 Task: In the  document Religions.pdf Select the text and change paragraph spacing to  'Double' Change page orientation to  'Landscape' Add Page color Dark Red
Action: Mouse moved to (230, 358)
Screenshot: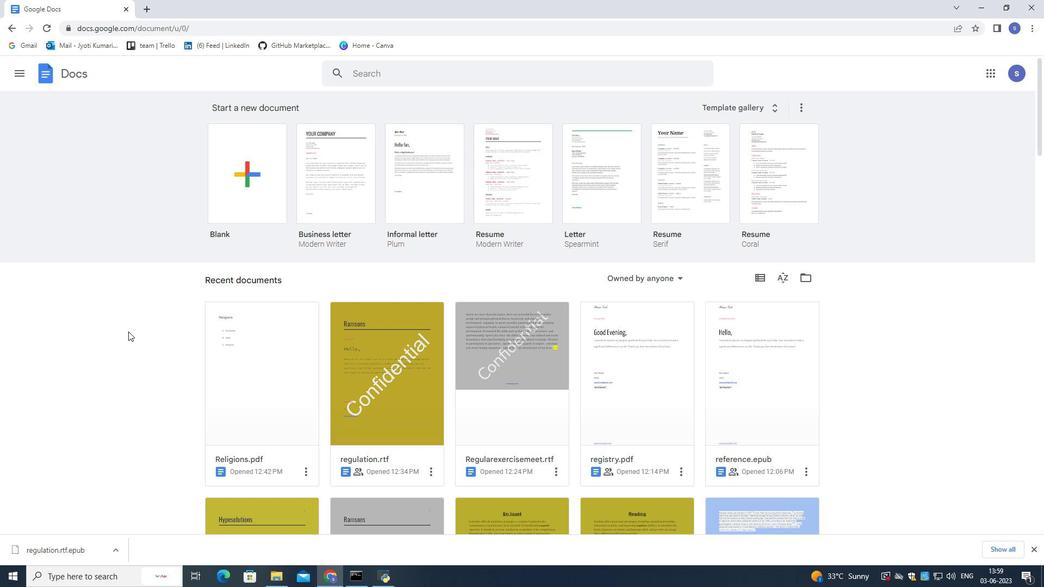 
Action: Mouse pressed left at (230, 358)
Screenshot: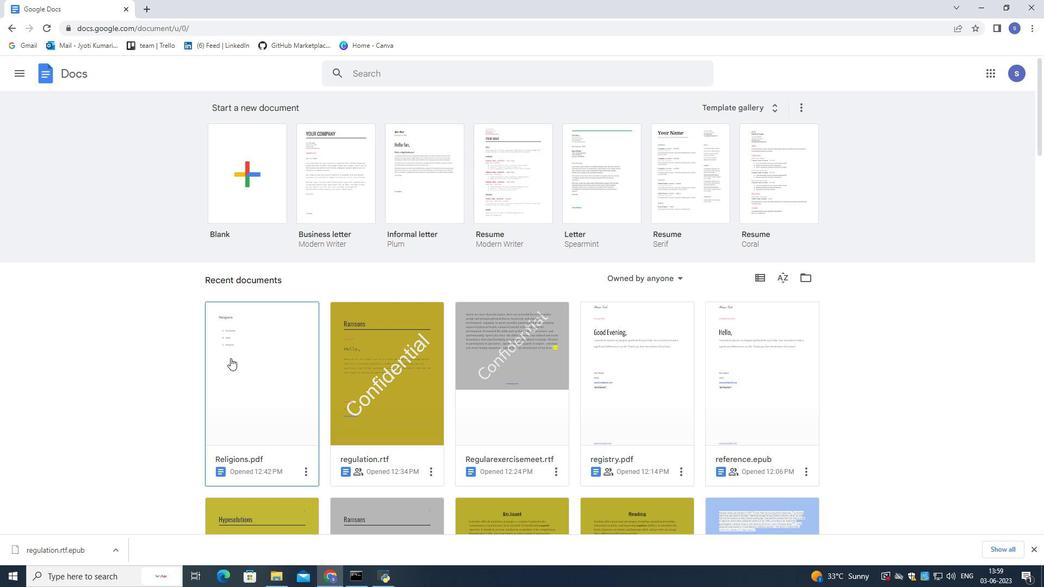 
Action: Mouse moved to (231, 358)
Screenshot: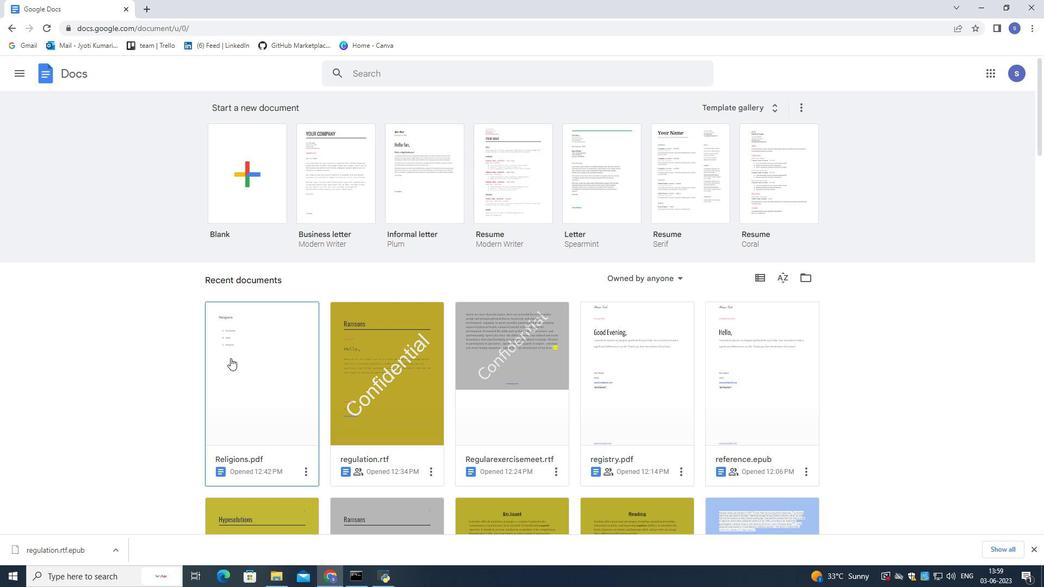 
Action: Mouse pressed left at (231, 358)
Screenshot: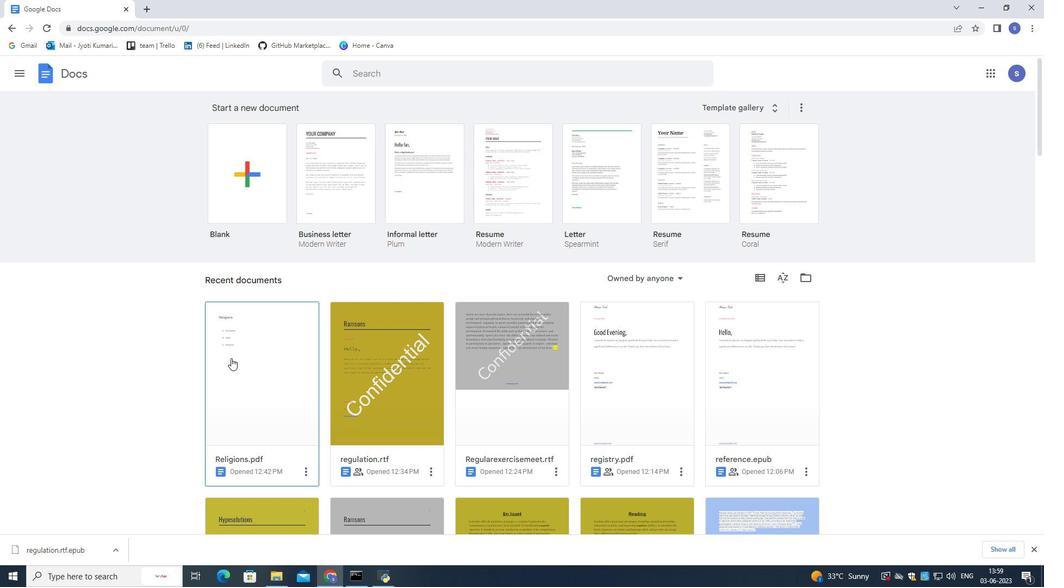 
Action: Mouse pressed left at (231, 358)
Screenshot: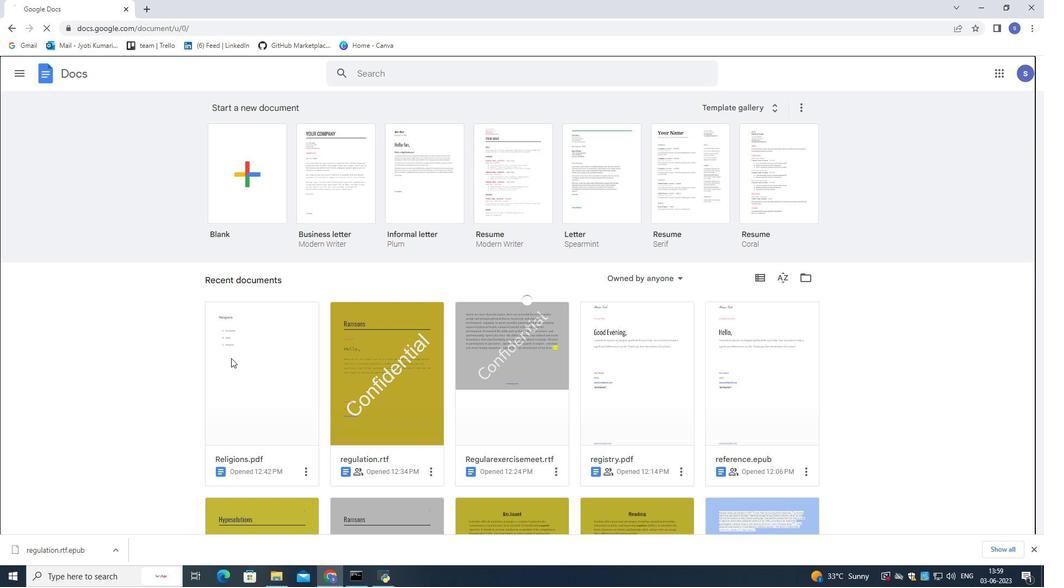 
Action: Mouse moved to (428, 307)
Screenshot: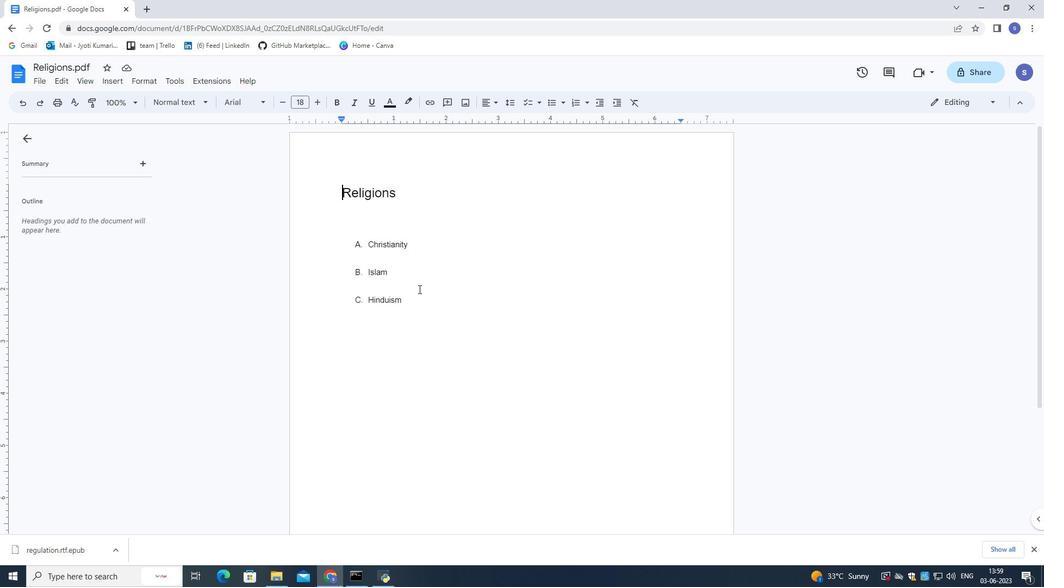 
Action: Mouse pressed left at (428, 307)
Screenshot: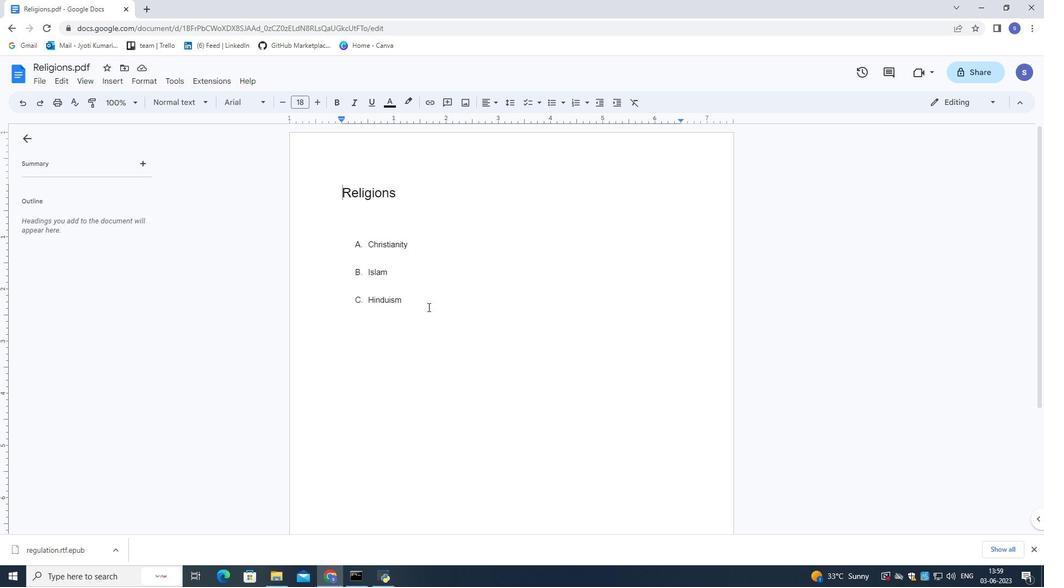 
Action: Mouse moved to (505, 103)
Screenshot: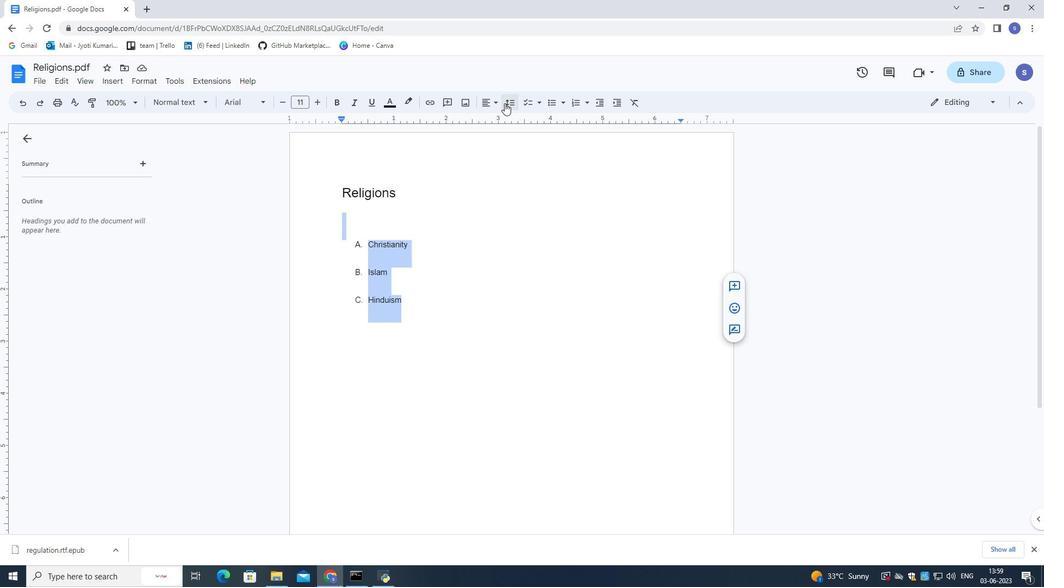 
Action: Mouse pressed left at (505, 103)
Screenshot: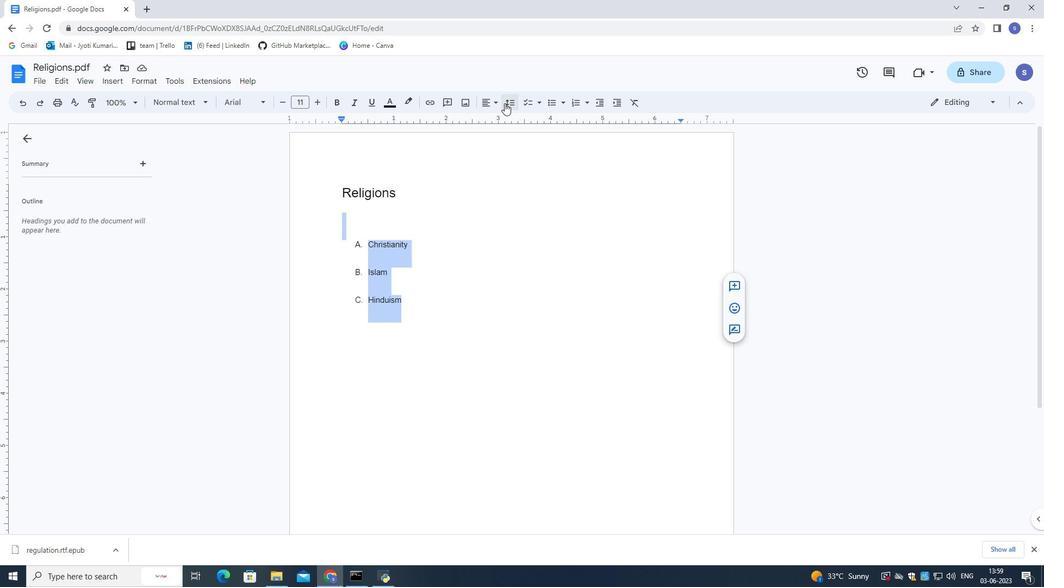 
Action: Mouse moved to (521, 181)
Screenshot: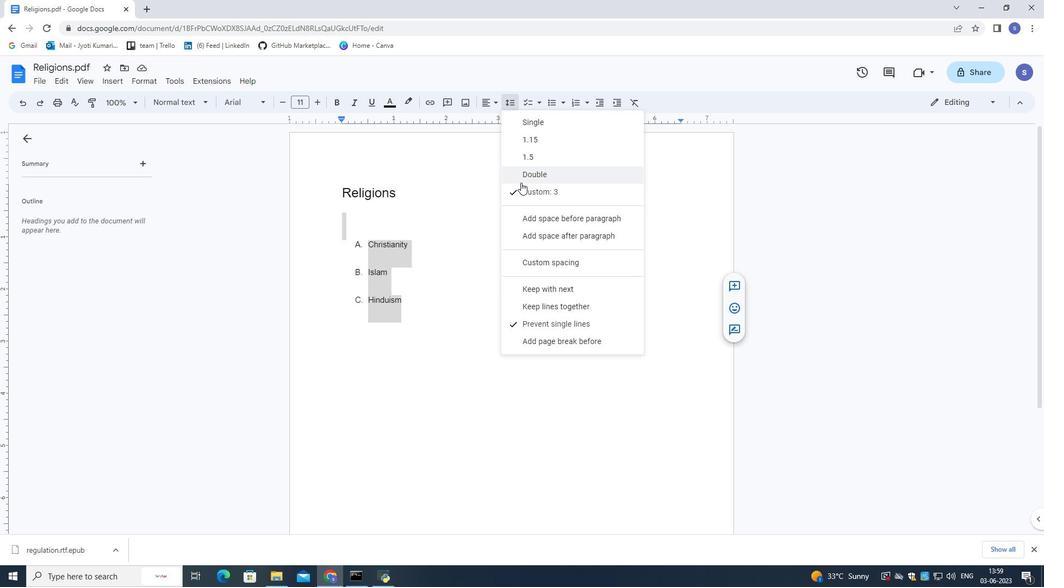 
Action: Mouse pressed left at (521, 181)
Screenshot: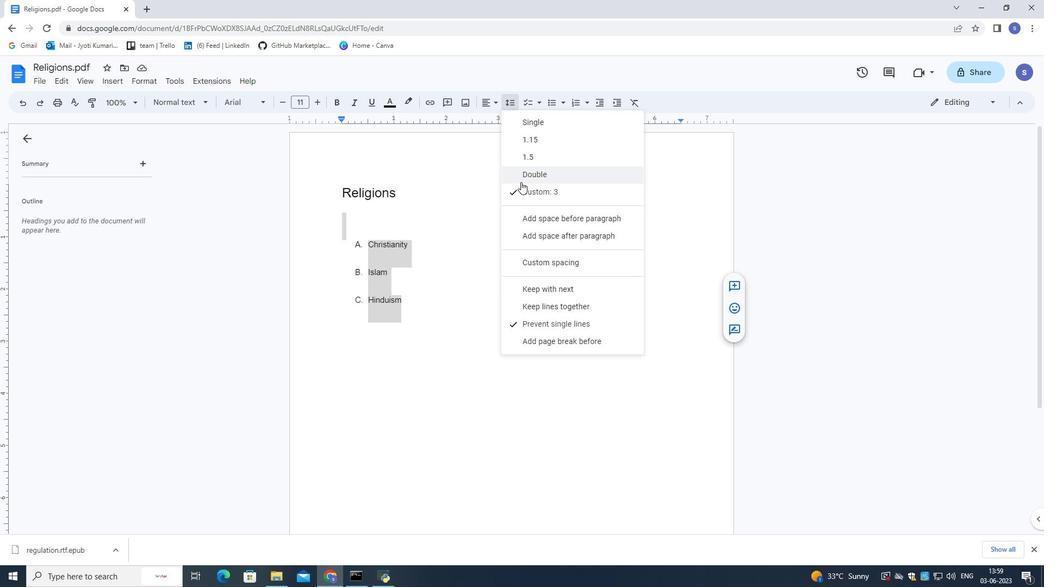 
Action: Mouse moved to (470, 231)
Screenshot: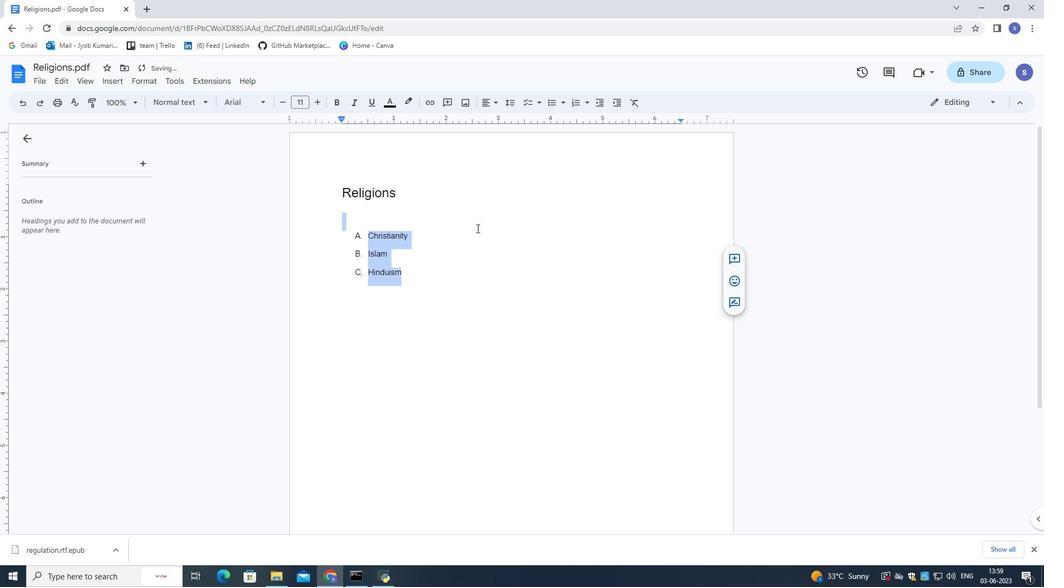 
Action: Mouse pressed left at (470, 231)
Screenshot: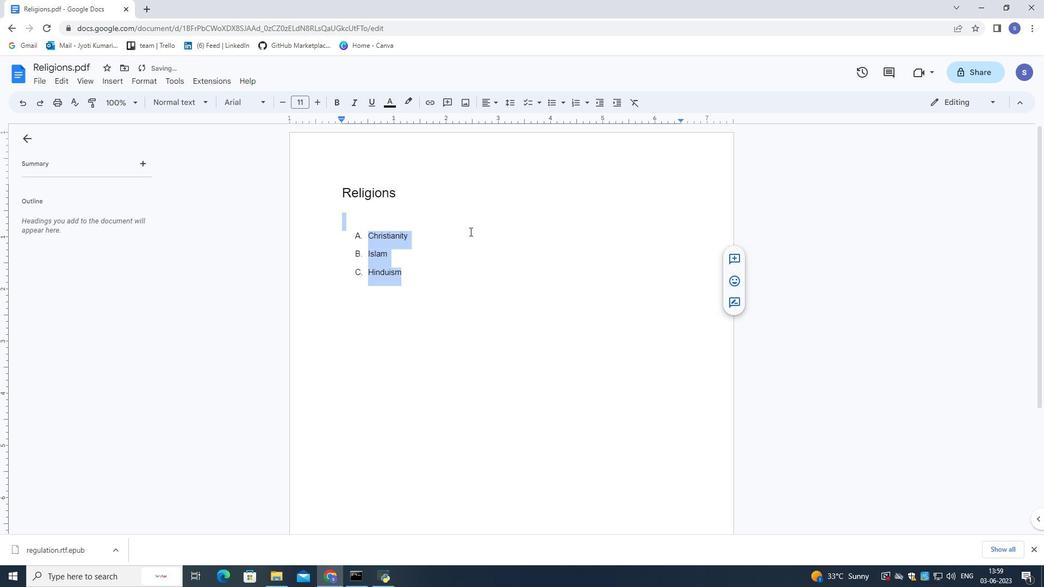 
Action: Mouse moved to (148, 78)
Screenshot: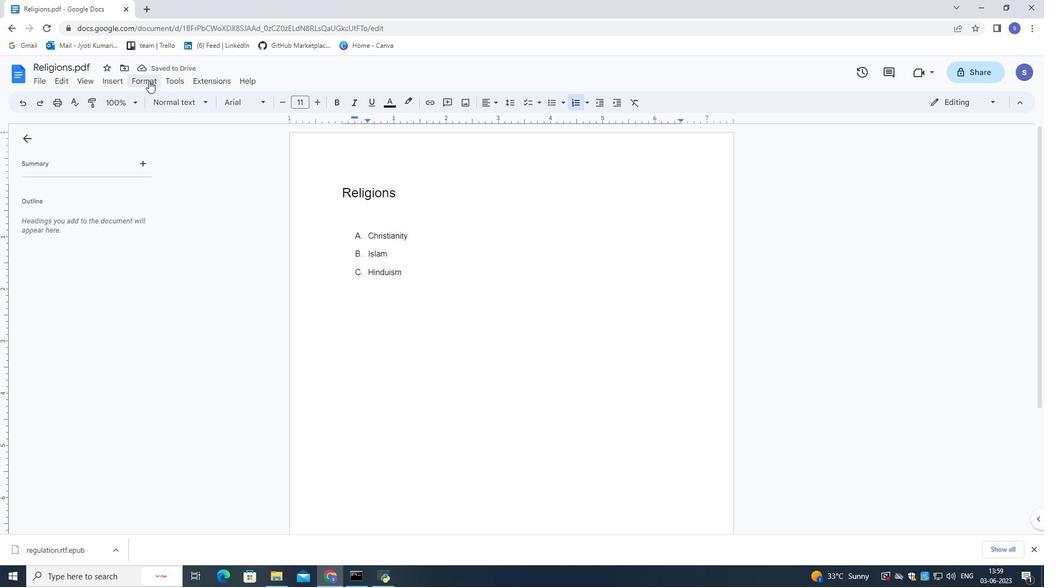 
Action: Mouse pressed left at (148, 78)
Screenshot: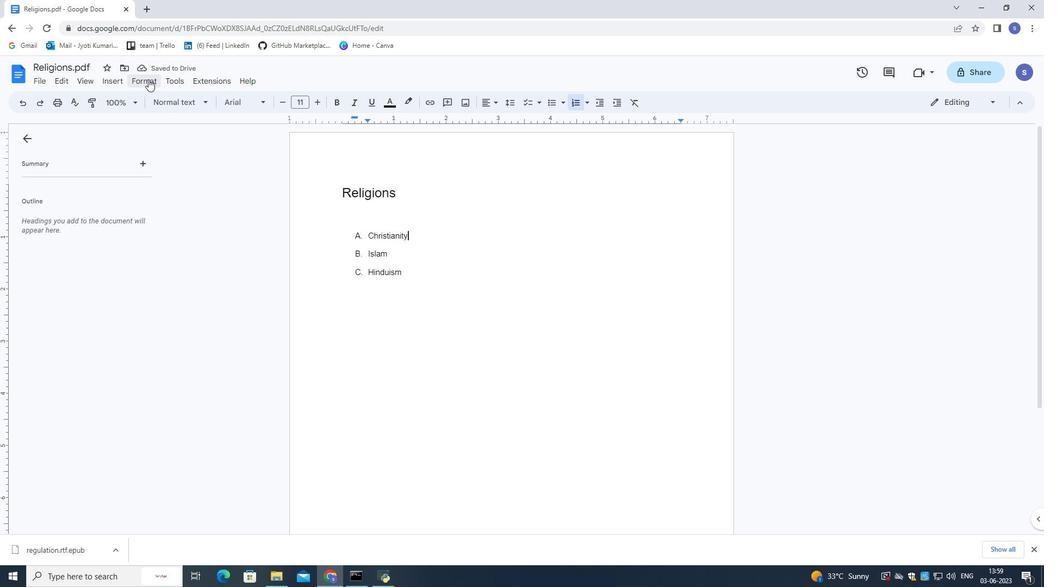 
Action: Mouse moved to (160, 247)
Screenshot: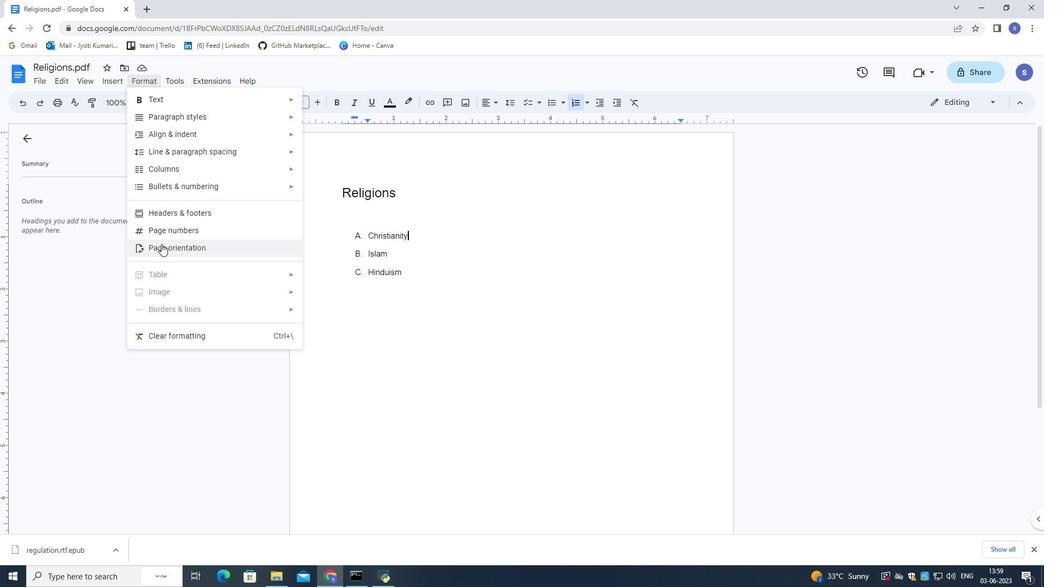 
Action: Mouse pressed left at (160, 247)
Screenshot: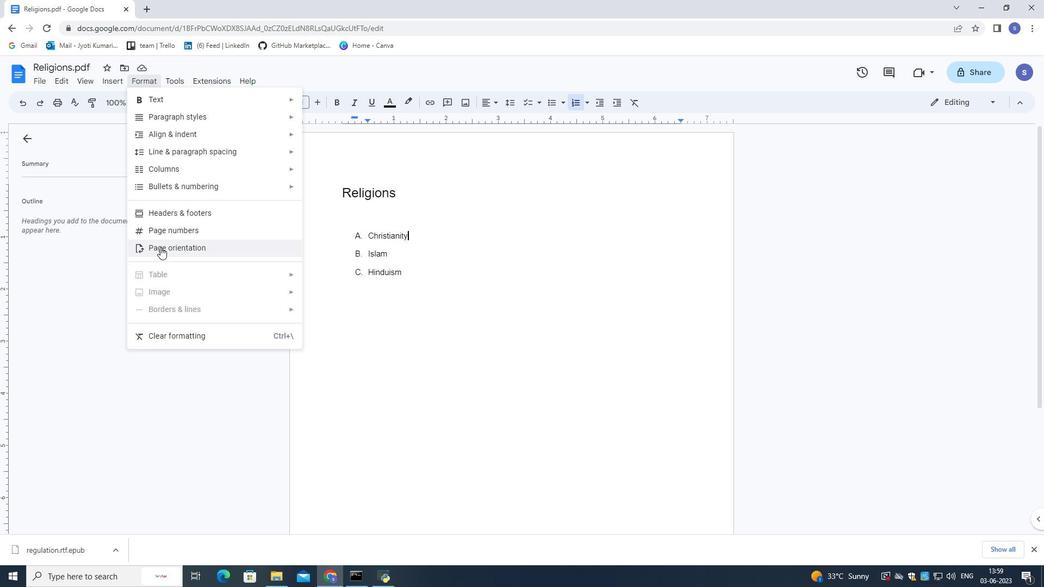 
Action: Mouse moved to (513, 316)
Screenshot: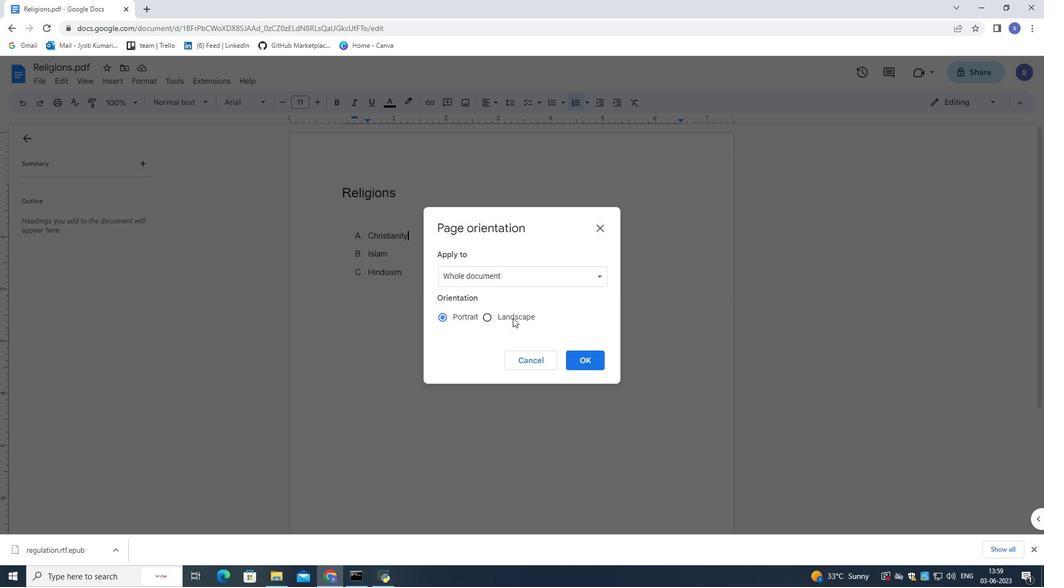 
Action: Mouse pressed left at (513, 316)
Screenshot: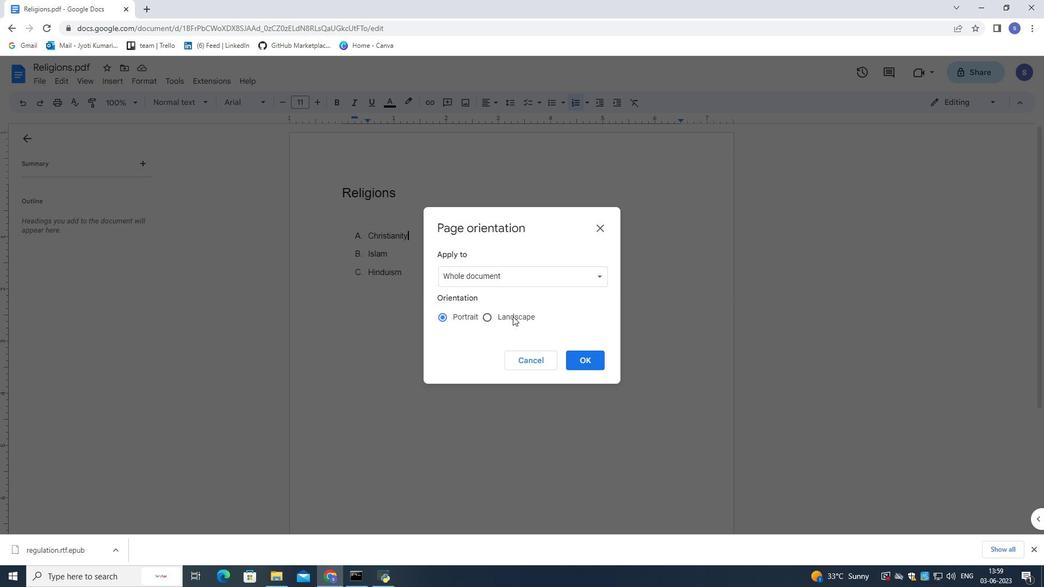 
Action: Mouse moved to (572, 357)
Screenshot: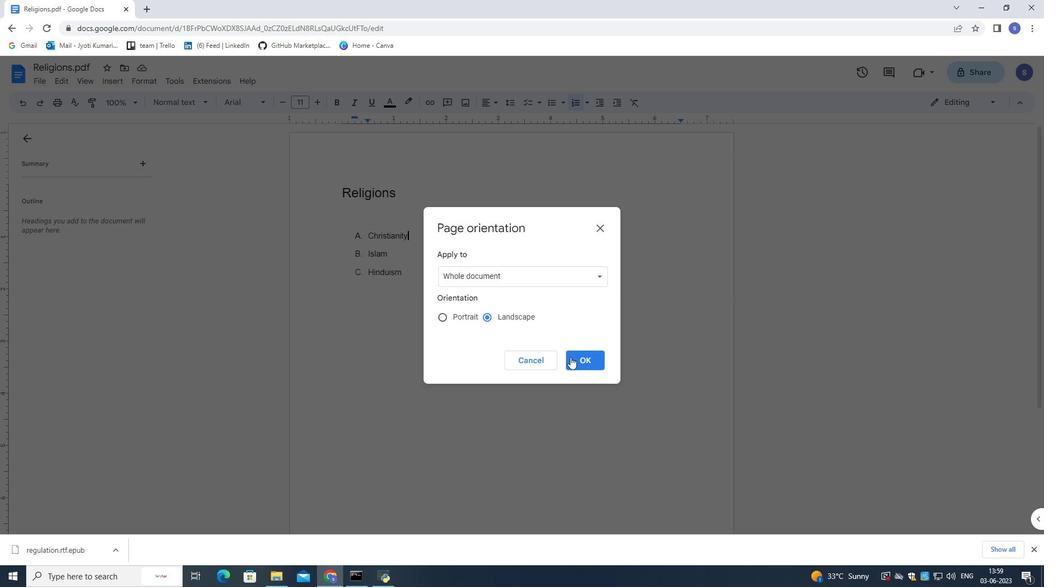 
Action: Mouse pressed left at (572, 357)
Screenshot: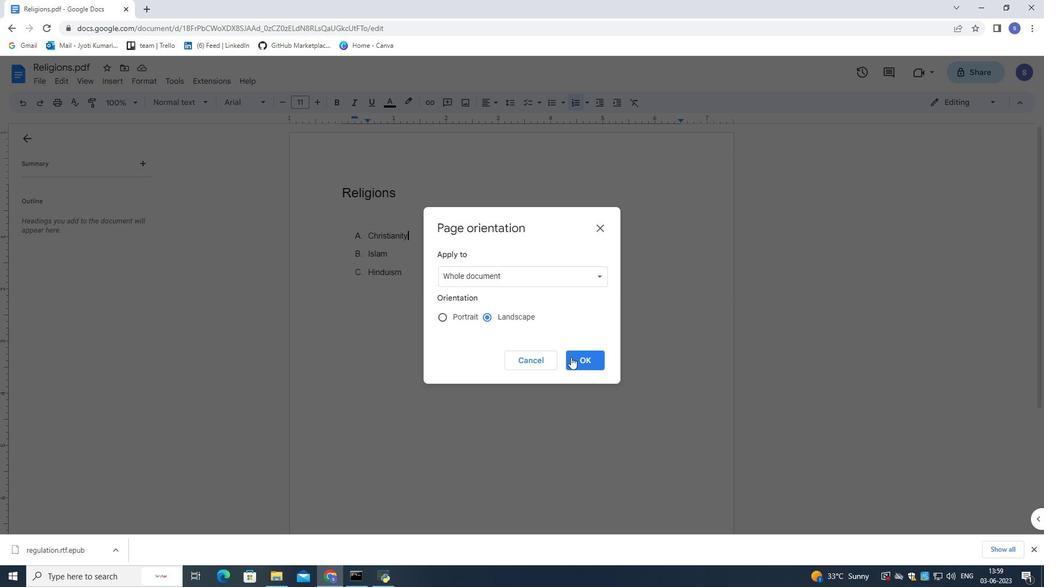 
Action: Mouse moved to (36, 78)
Screenshot: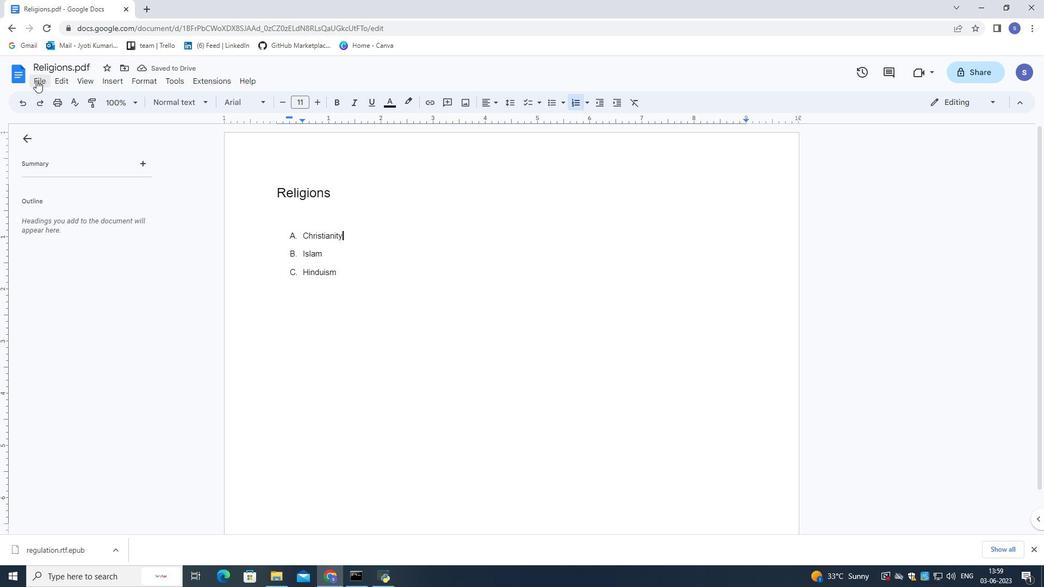 
Action: Mouse pressed left at (36, 78)
Screenshot: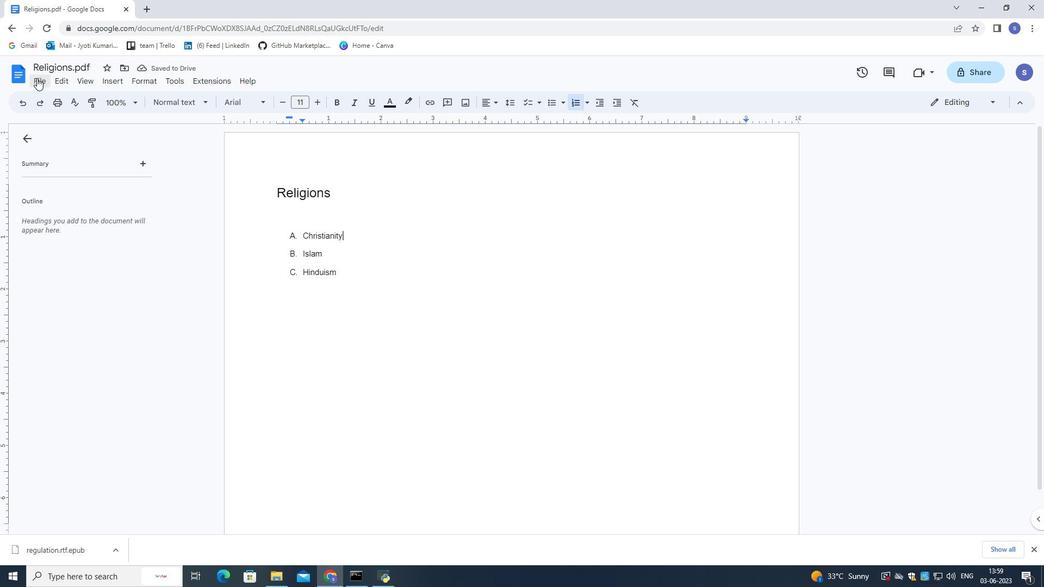 
Action: Mouse moved to (87, 377)
Screenshot: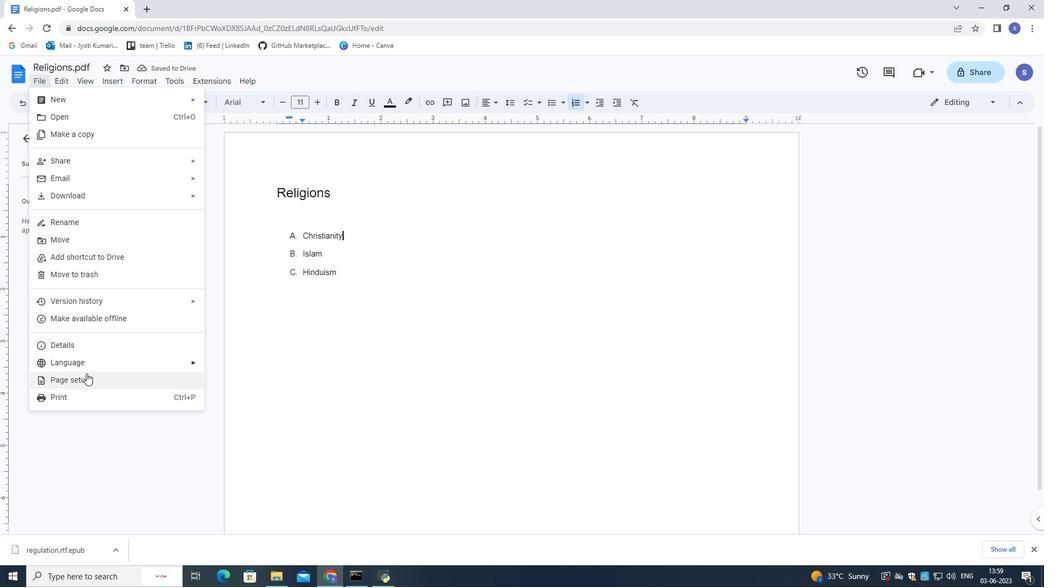 
Action: Mouse pressed left at (87, 377)
Screenshot: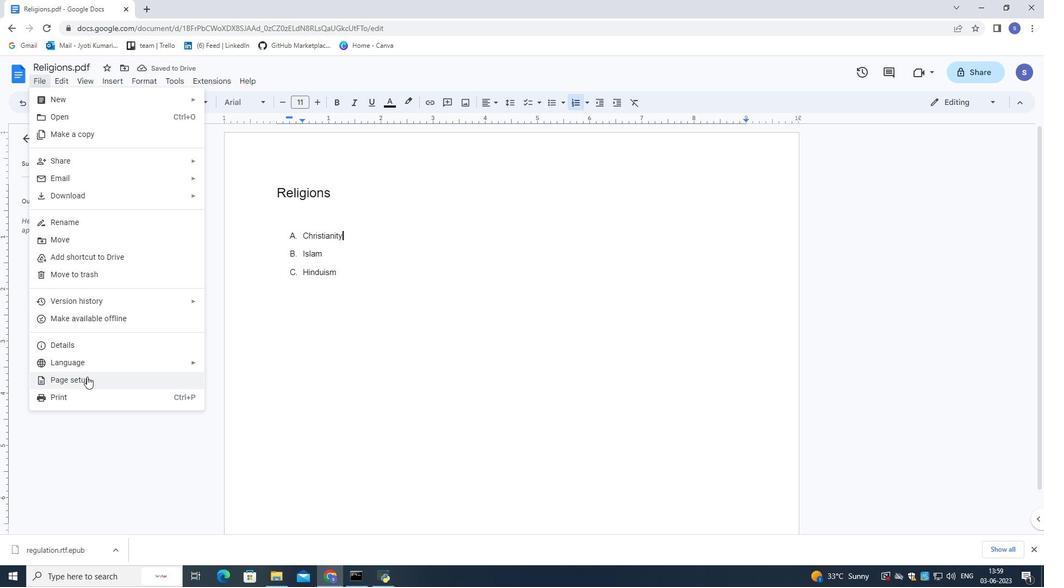 
Action: Mouse moved to (435, 366)
Screenshot: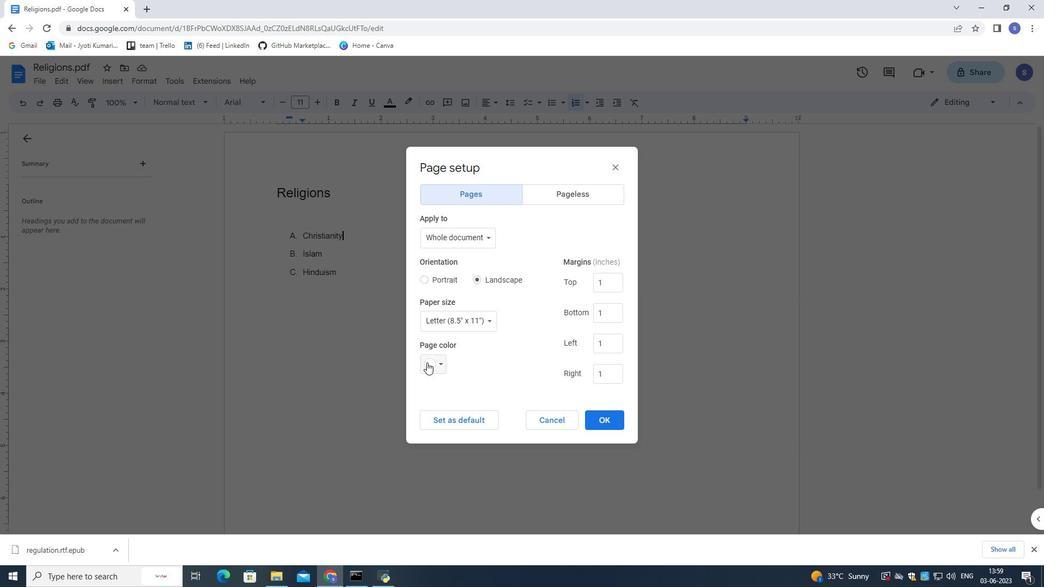 
Action: Mouse pressed left at (435, 366)
Screenshot: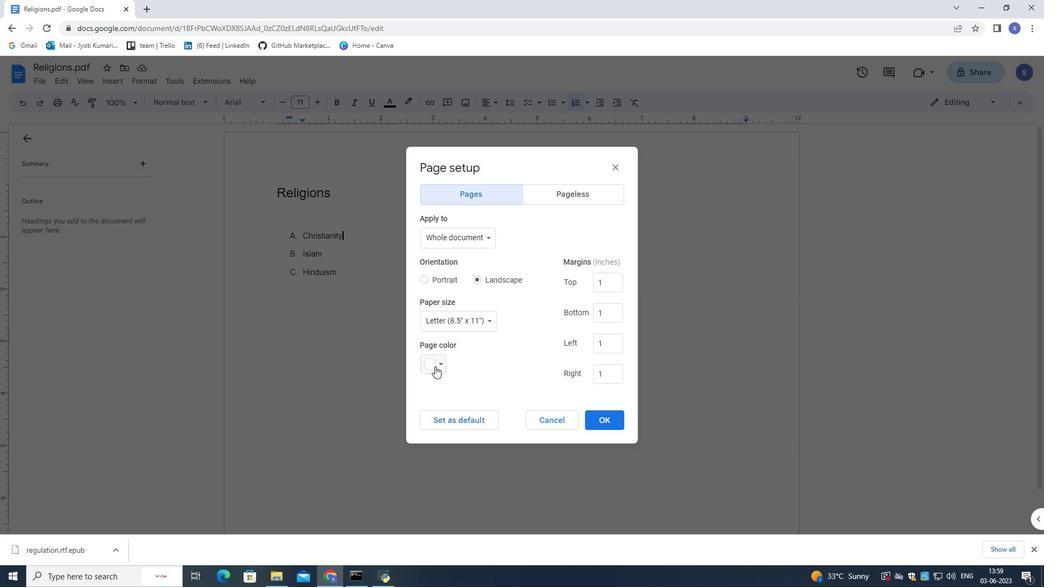 
Action: Mouse moved to (447, 447)
Screenshot: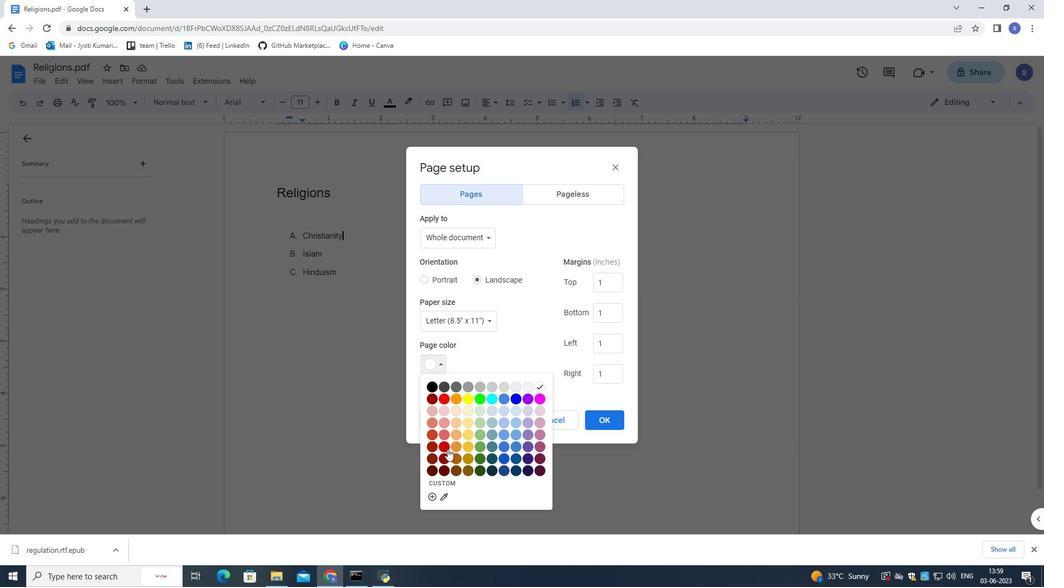 
Action: Mouse pressed left at (447, 447)
Screenshot: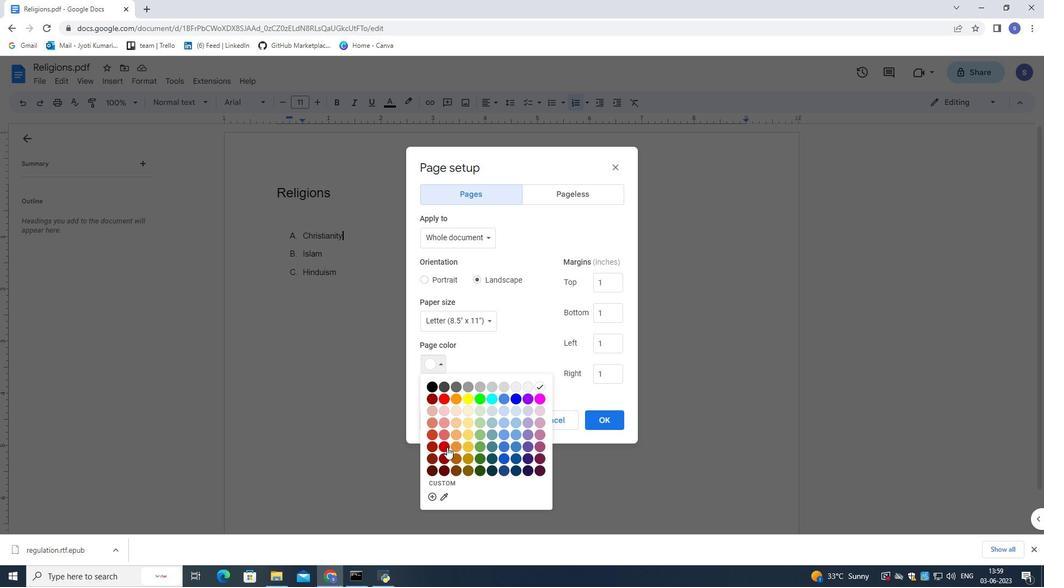 
Action: Mouse moved to (595, 418)
Screenshot: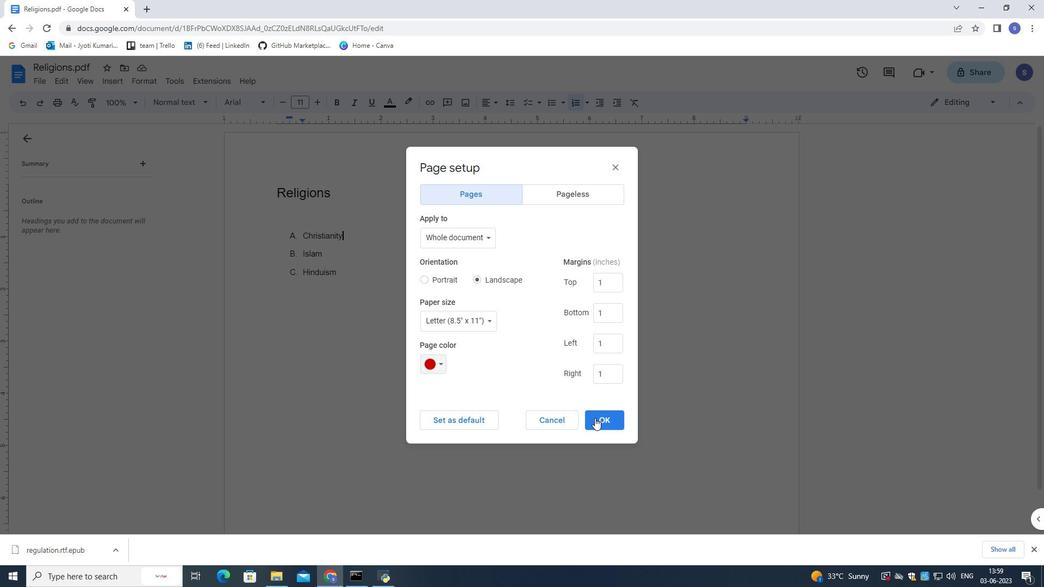 
Action: Mouse pressed left at (595, 418)
Screenshot: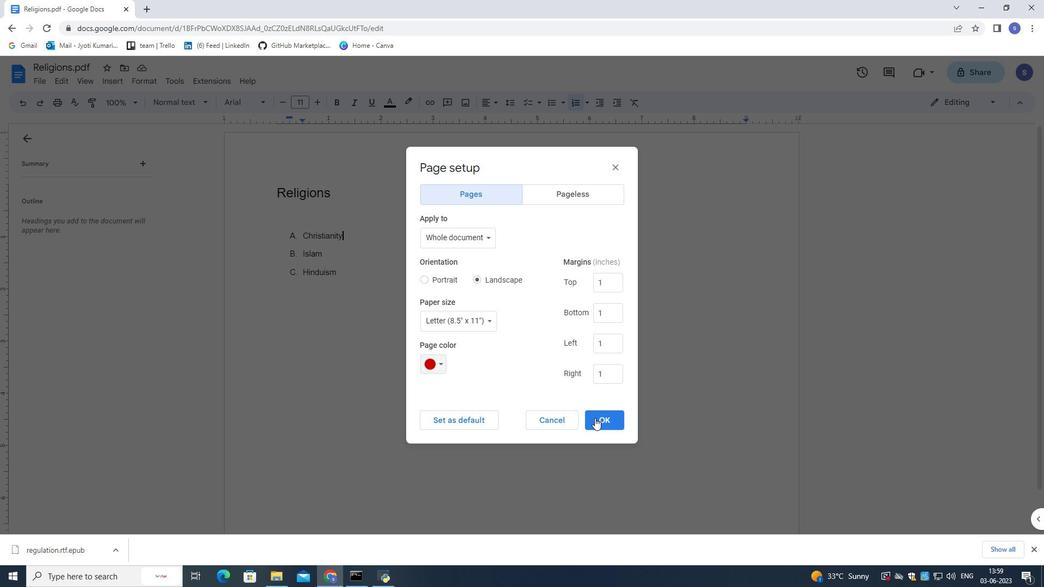 
Action: Mouse moved to (340, 292)
Screenshot: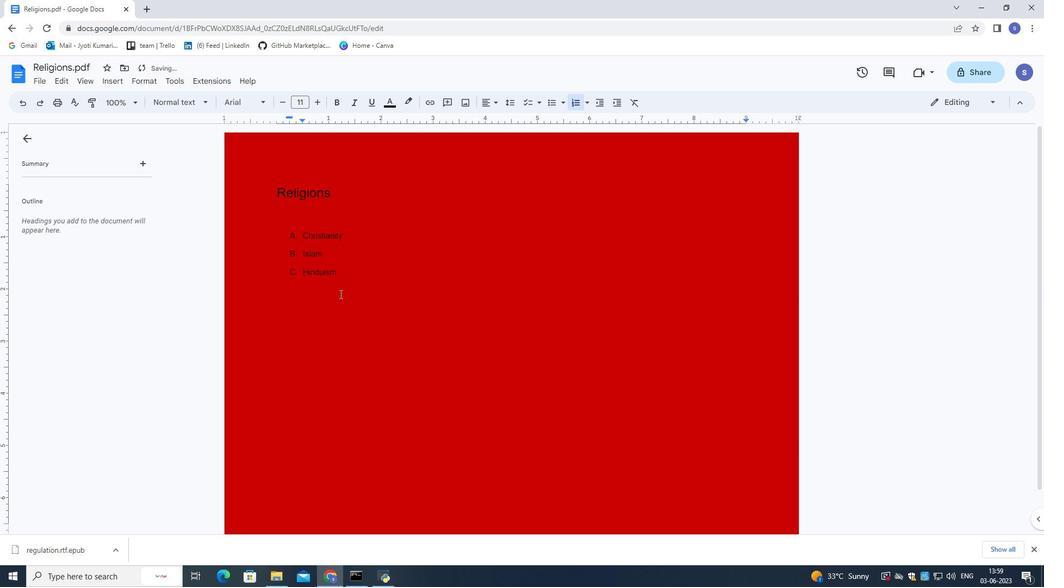 
